 Task: Check our board.
Action: Mouse moved to (578, 336)
Screenshot: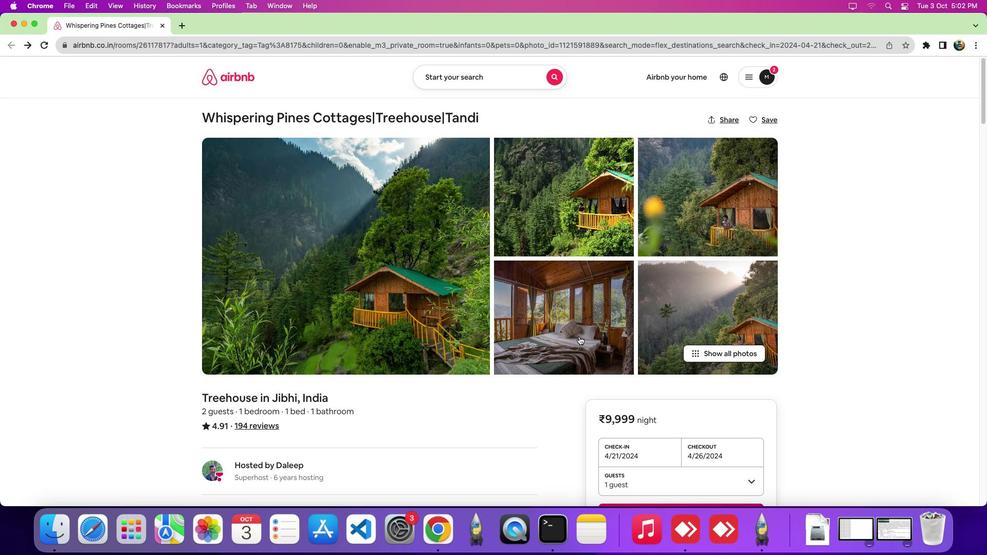 
Action: Mouse scrolled (578, 336) with delta (0, 0)
Screenshot: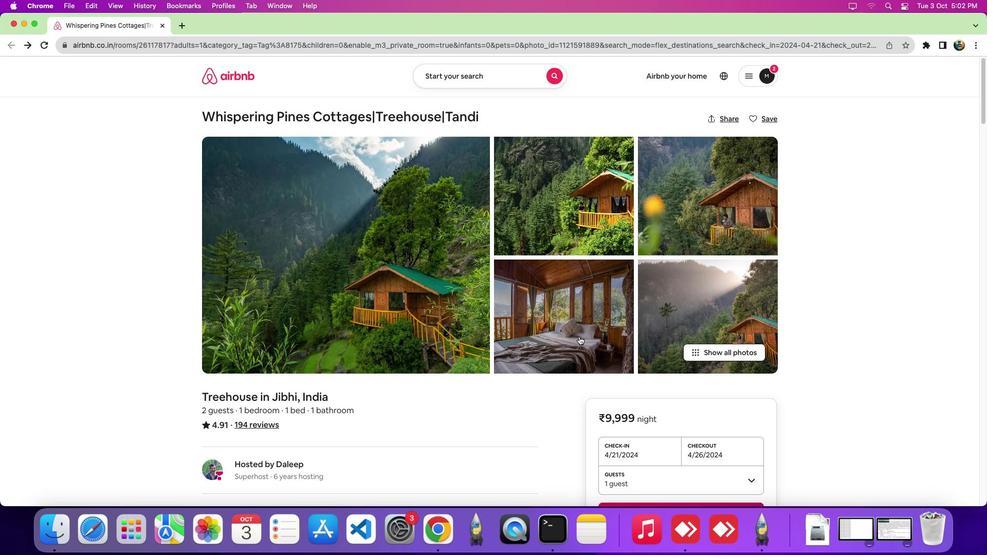 
Action: Mouse moved to (579, 336)
Screenshot: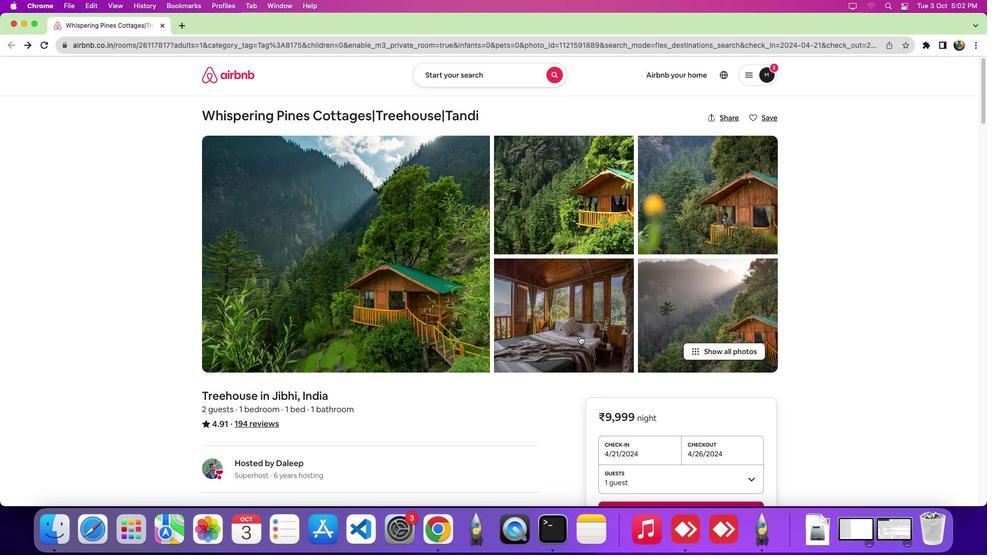 
Action: Mouse scrolled (579, 336) with delta (0, 0)
Screenshot: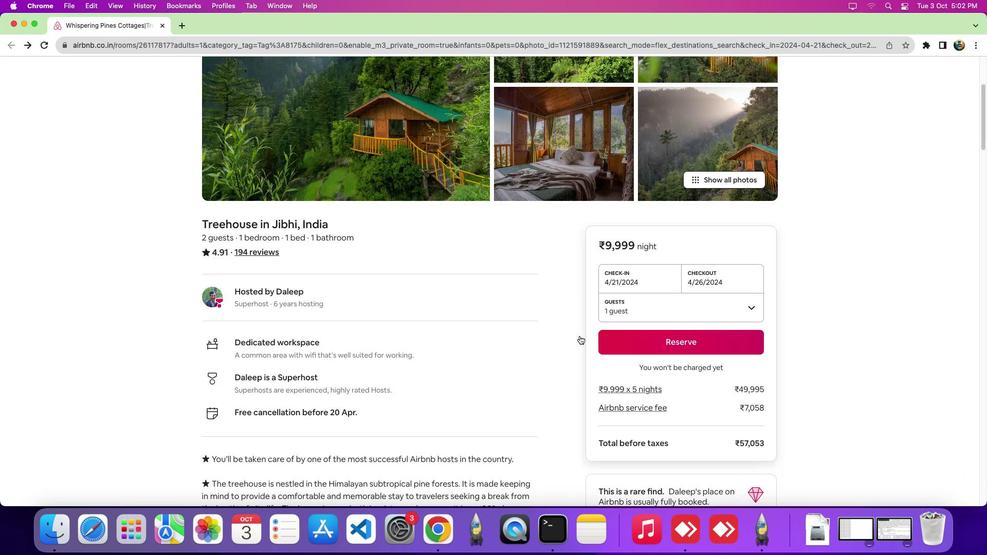 
Action: Mouse scrolled (579, 336) with delta (0, -1)
Screenshot: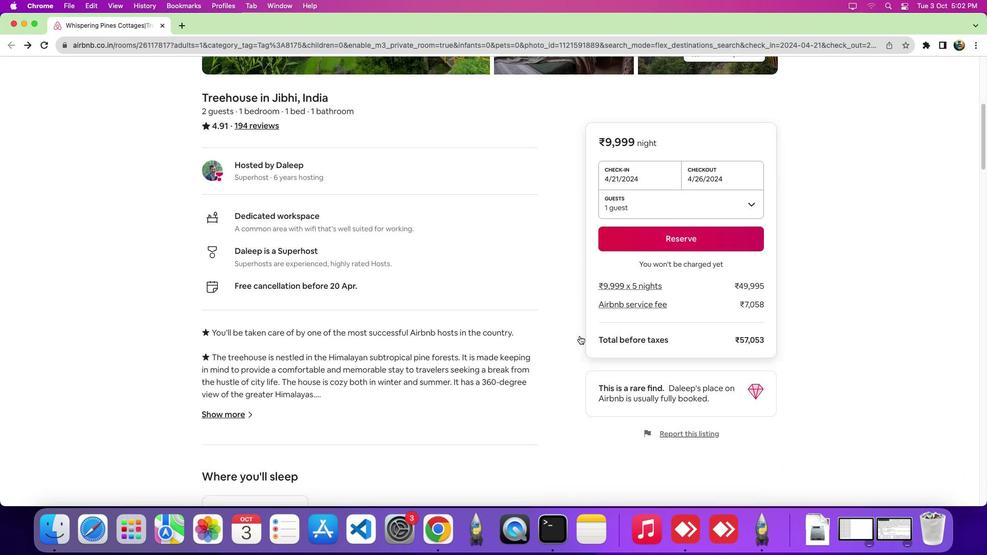 
Action: Mouse scrolled (579, 336) with delta (0, -4)
Screenshot: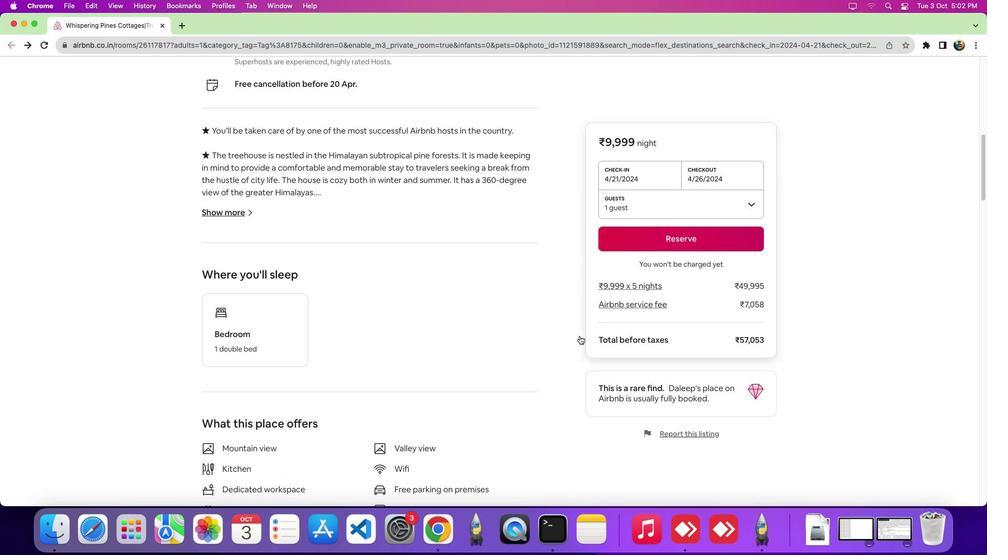 
Action: Mouse scrolled (579, 336) with delta (0, -6)
Screenshot: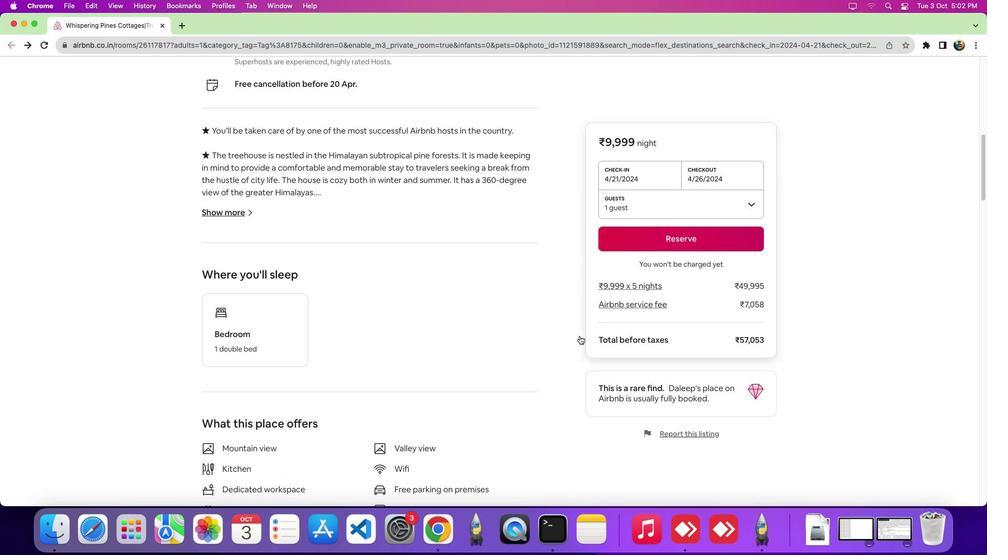 
Action: Mouse scrolled (579, 336) with delta (0, 0)
Screenshot: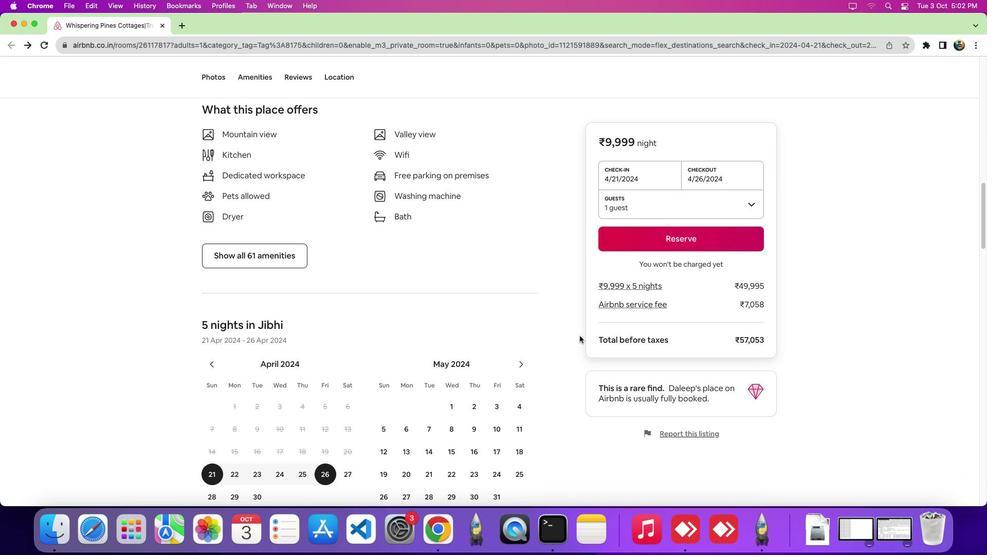 
Action: Mouse scrolled (579, 336) with delta (0, -1)
Screenshot: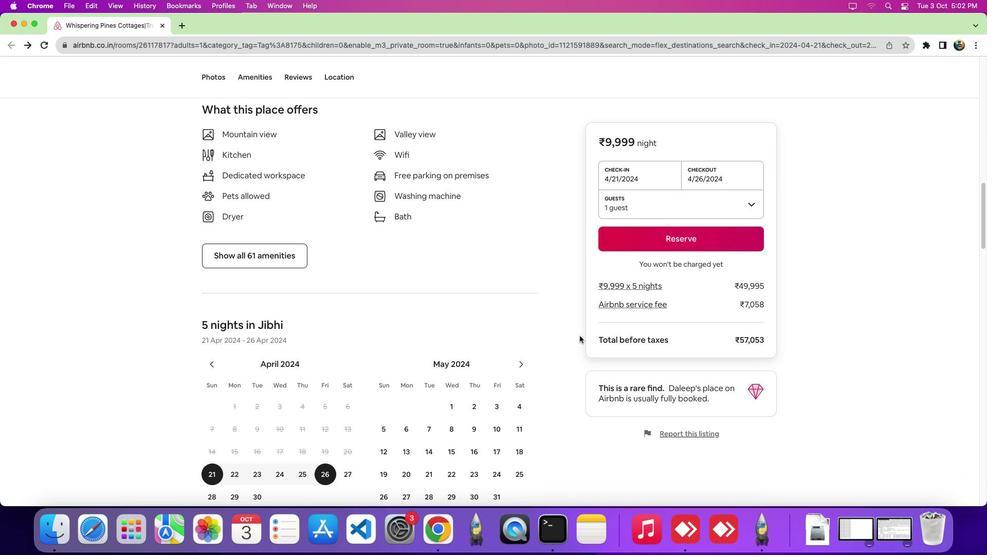 
Action: Mouse scrolled (579, 336) with delta (0, -5)
Screenshot: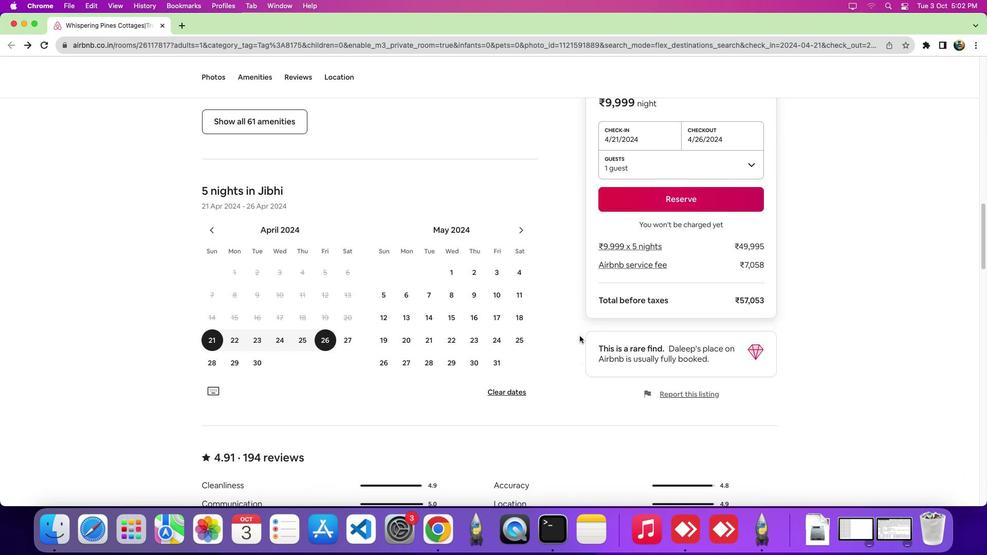 
Action: Mouse scrolled (579, 336) with delta (0, -7)
Screenshot: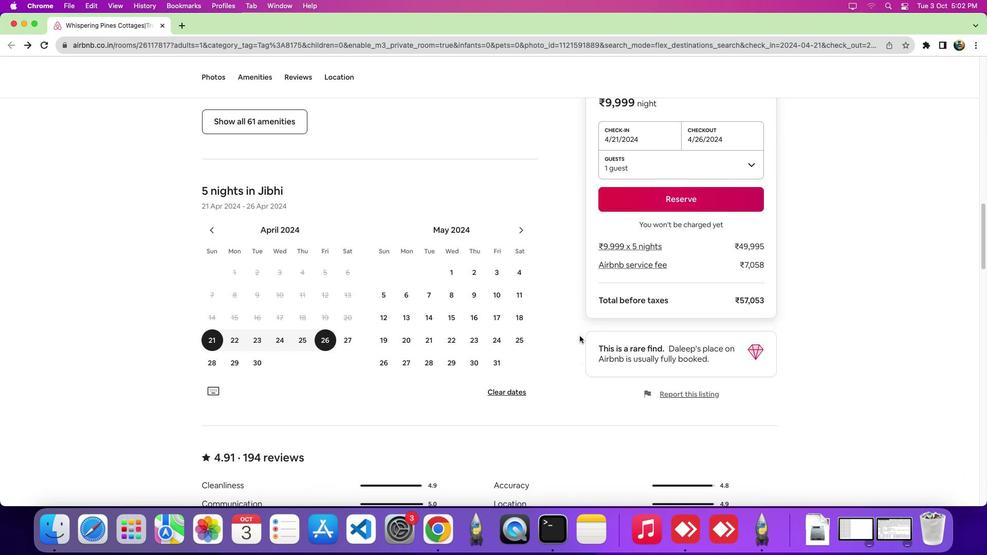 
Action: Mouse scrolled (579, 336) with delta (0, 0)
Screenshot: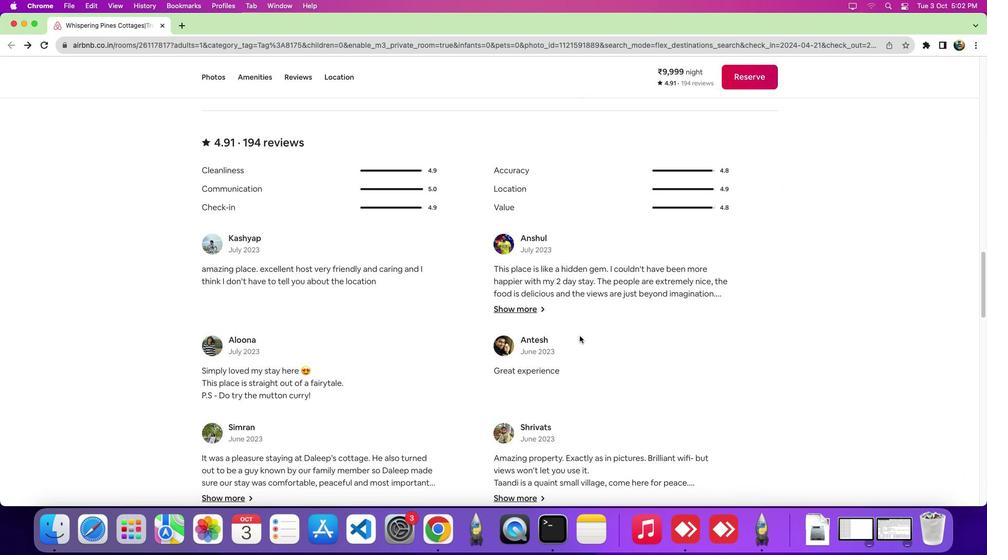
Action: Mouse scrolled (579, 336) with delta (0, -1)
Screenshot: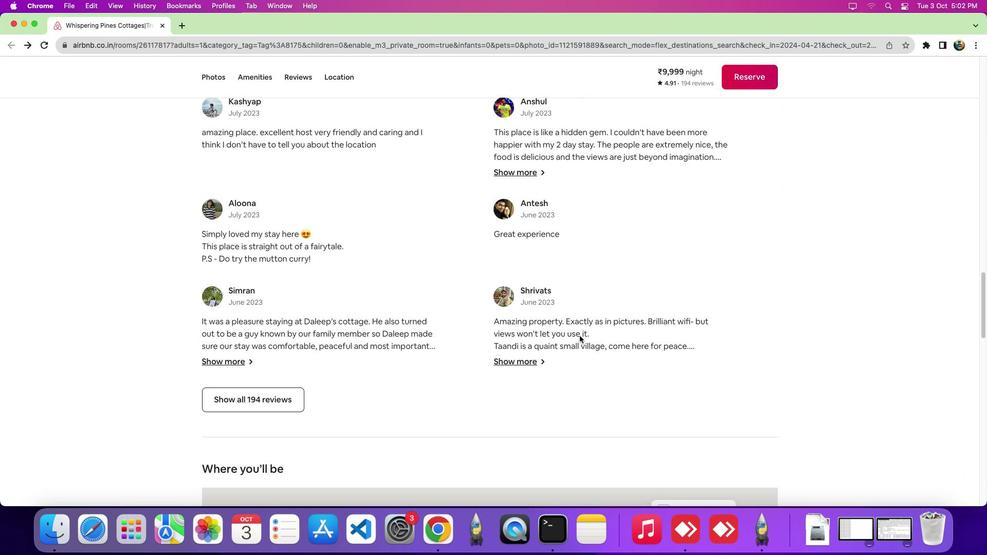 
Action: Mouse scrolled (579, 336) with delta (0, -4)
Screenshot: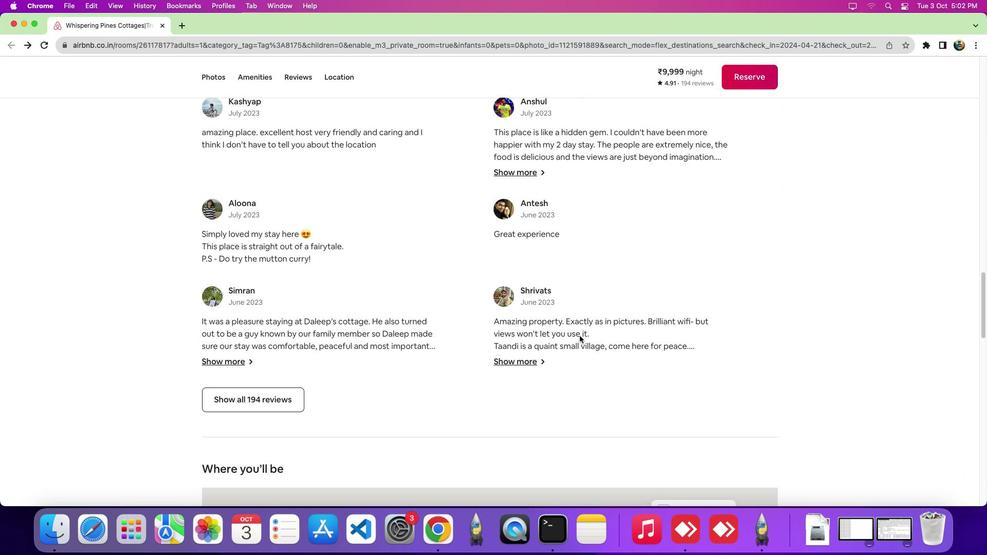 
Action: Mouse scrolled (579, 336) with delta (0, -7)
Screenshot: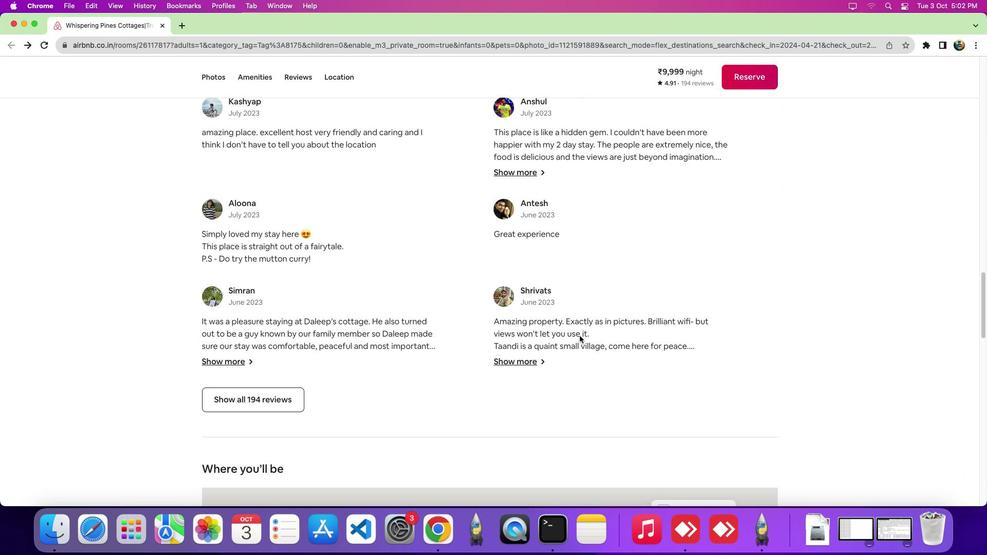 
Action: Mouse scrolled (579, 336) with delta (0, 0)
Screenshot: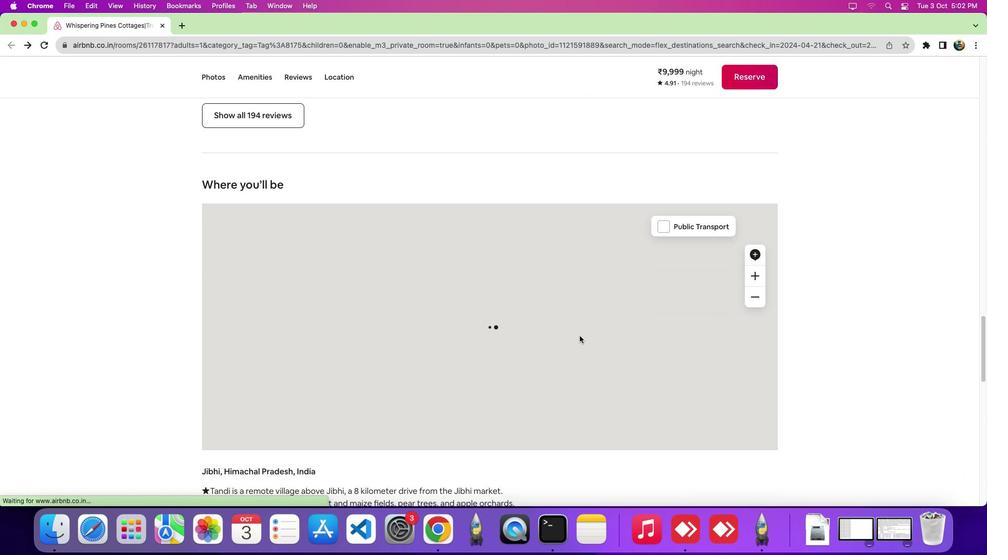 
Action: Mouse scrolled (579, 336) with delta (0, -1)
Screenshot: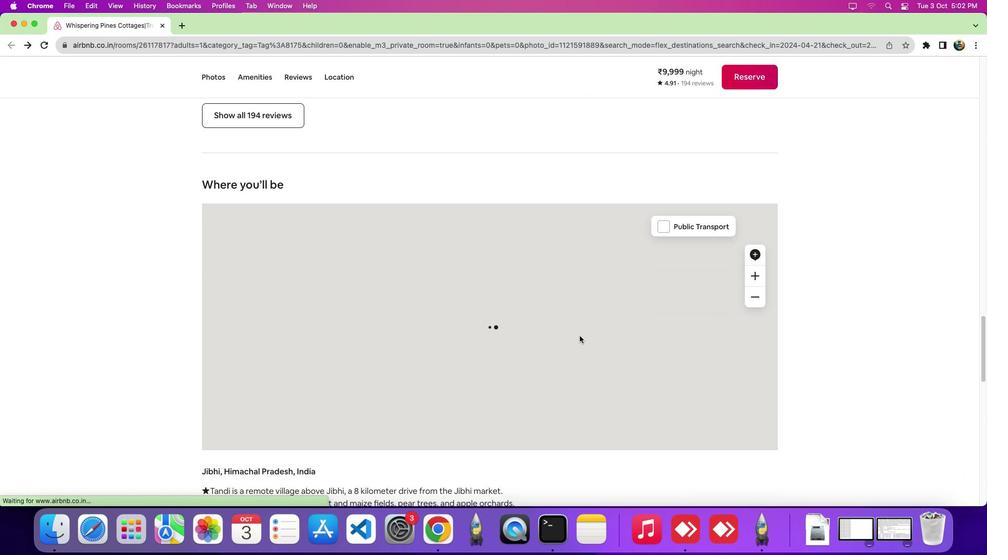 
Action: Mouse scrolled (579, 336) with delta (0, -4)
Screenshot: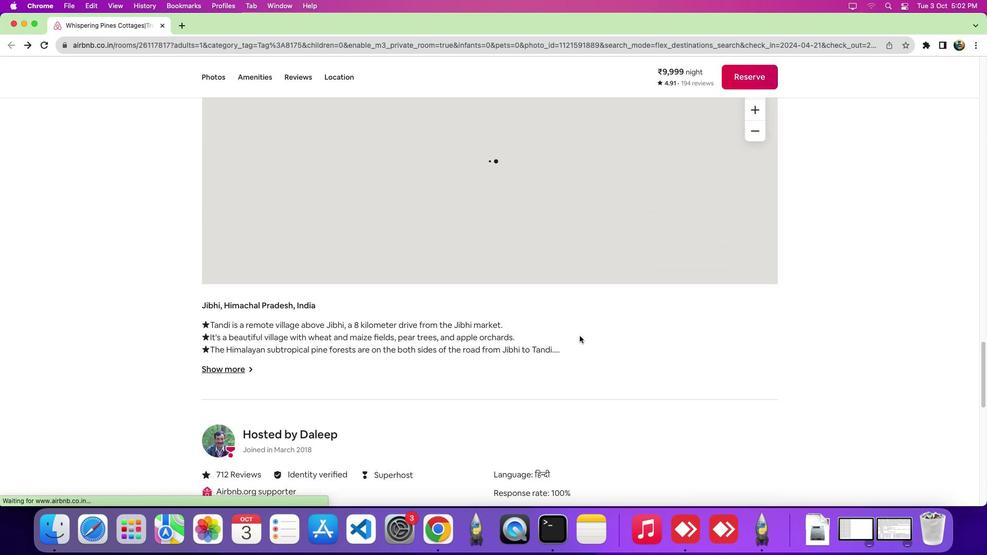 
Action: Mouse scrolled (579, 336) with delta (0, -6)
Screenshot: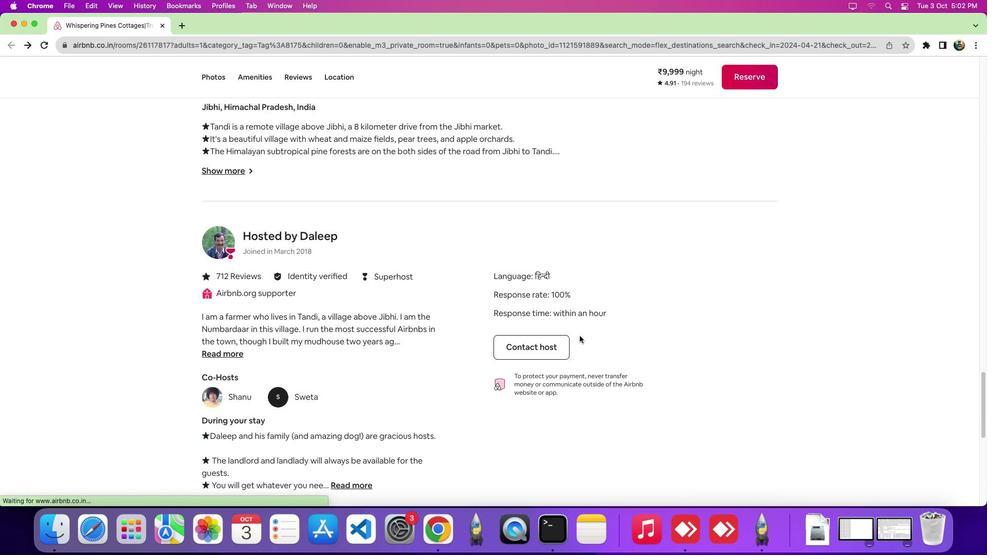 
Action: Mouse scrolled (579, 336) with delta (0, 0)
Screenshot: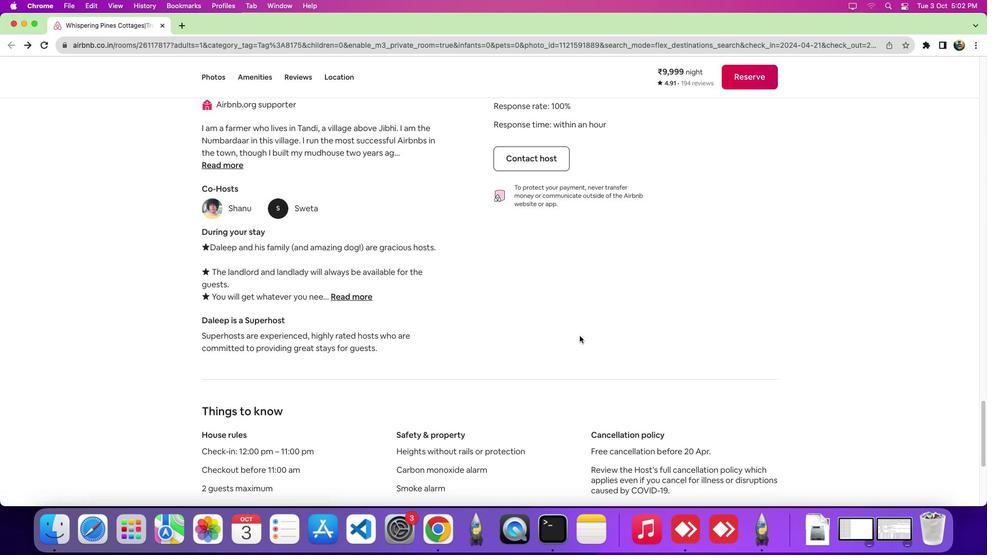 
Action: Mouse scrolled (579, 336) with delta (0, -1)
Screenshot: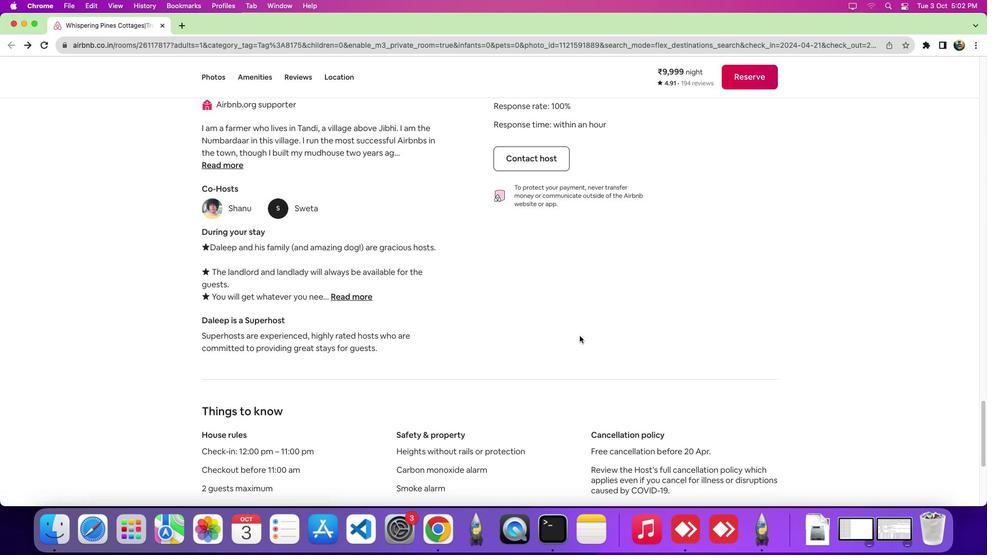 
Action: Mouse scrolled (579, 336) with delta (0, -4)
Screenshot: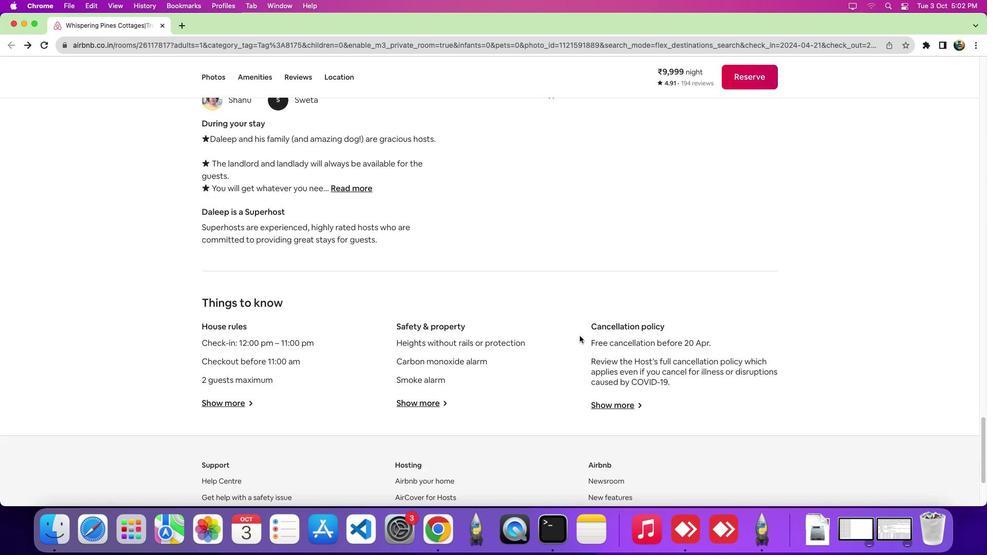 
Action: Mouse scrolled (579, 336) with delta (0, 0)
Screenshot: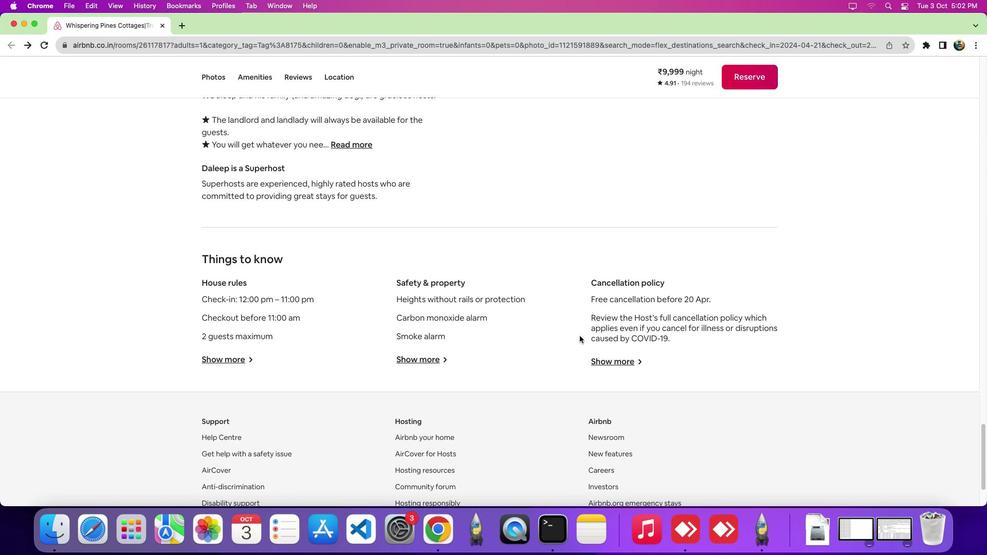 
Action: Mouse scrolled (579, 336) with delta (0, -1)
Screenshot: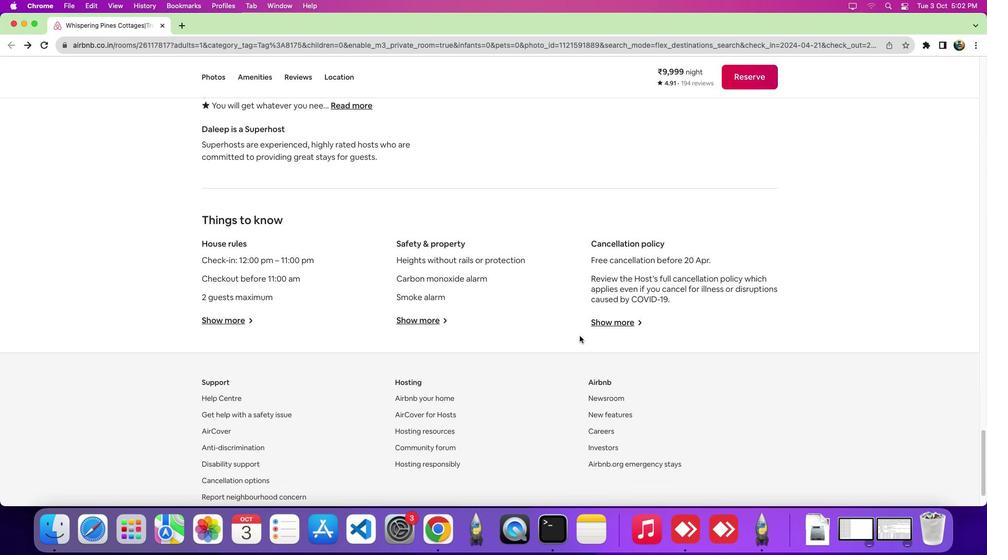 
Action: Mouse scrolled (579, 336) with delta (0, -4)
Screenshot: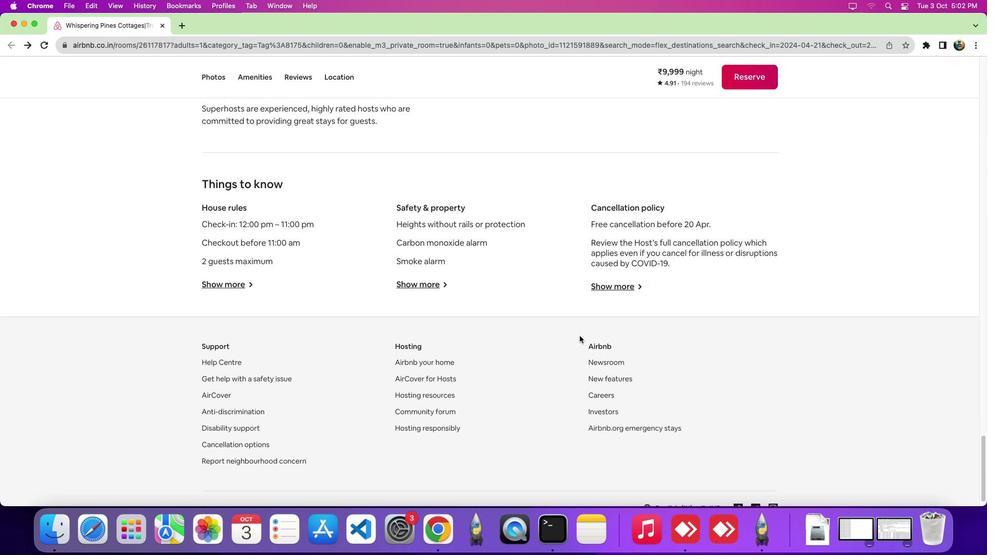 
Action: Mouse scrolled (579, 336) with delta (0, -7)
Screenshot: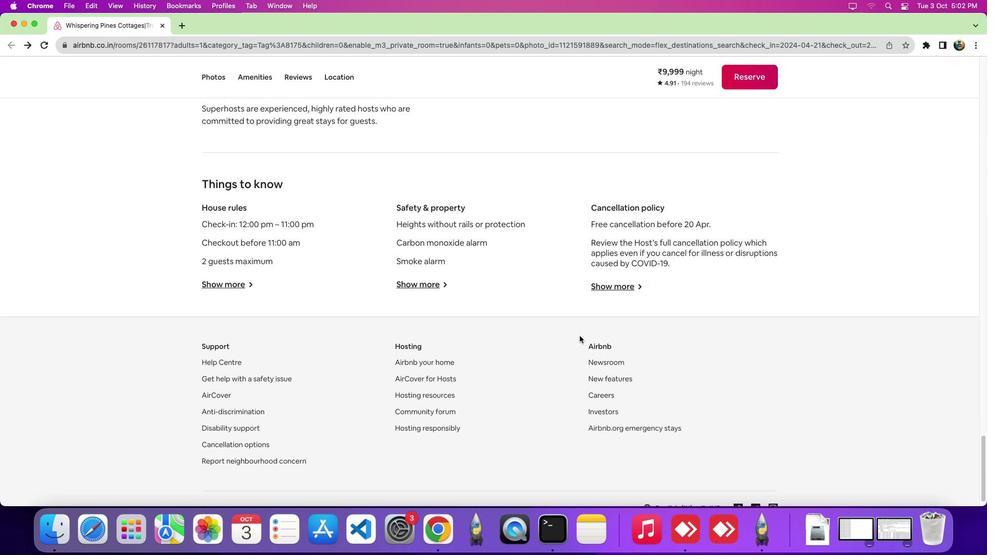
Action: Mouse scrolled (579, 336) with delta (0, -7)
Screenshot: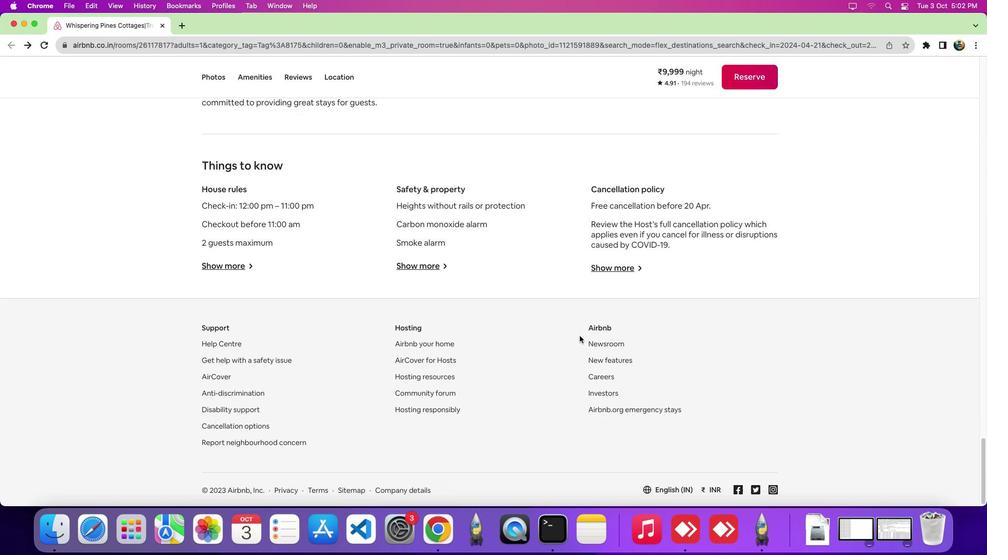 
Action: Mouse scrolled (579, 336) with delta (0, 0)
Screenshot: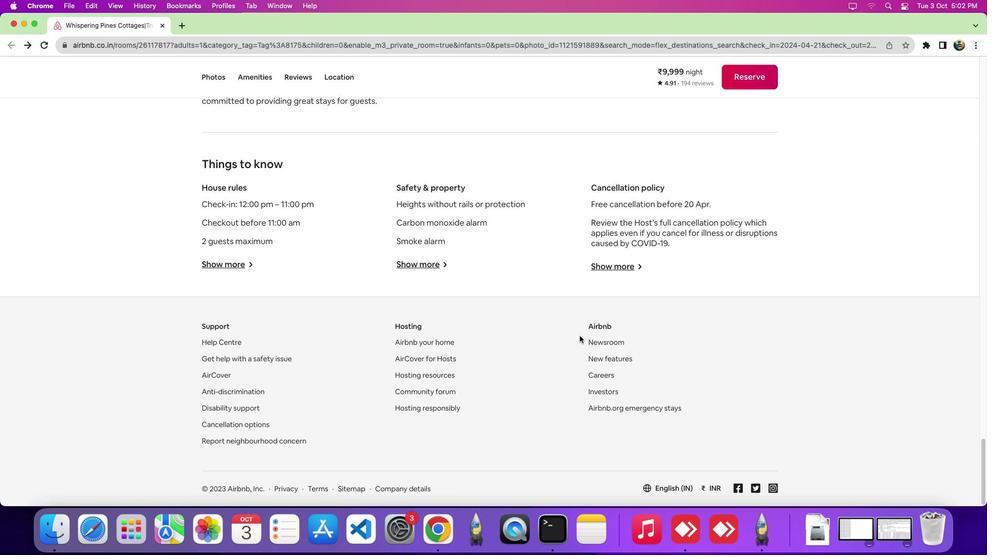 
Action: Mouse scrolled (579, 336) with delta (0, -1)
Screenshot: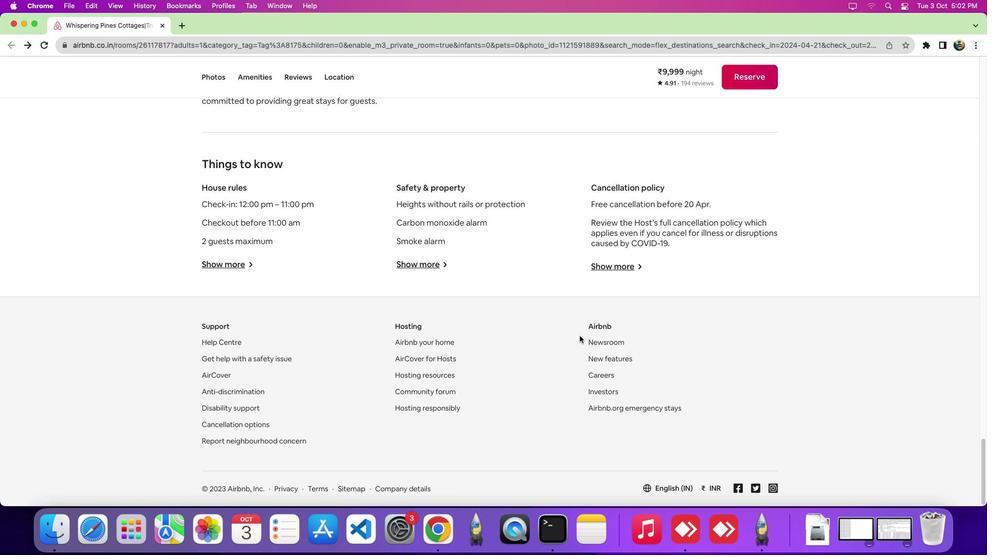 
Action: Mouse scrolled (579, 336) with delta (0, -4)
Screenshot: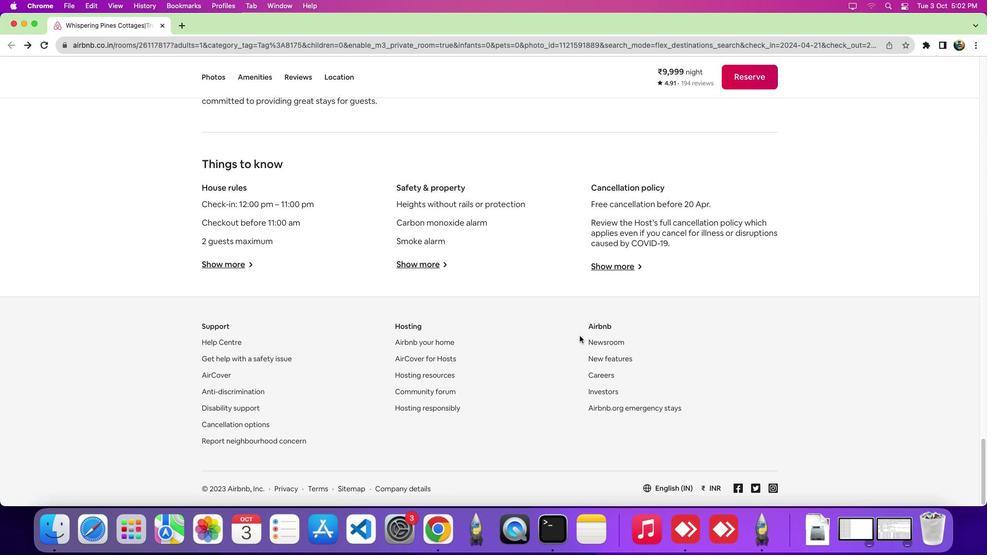 
Action: Mouse scrolled (579, 336) with delta (0, -7)
Screenshot: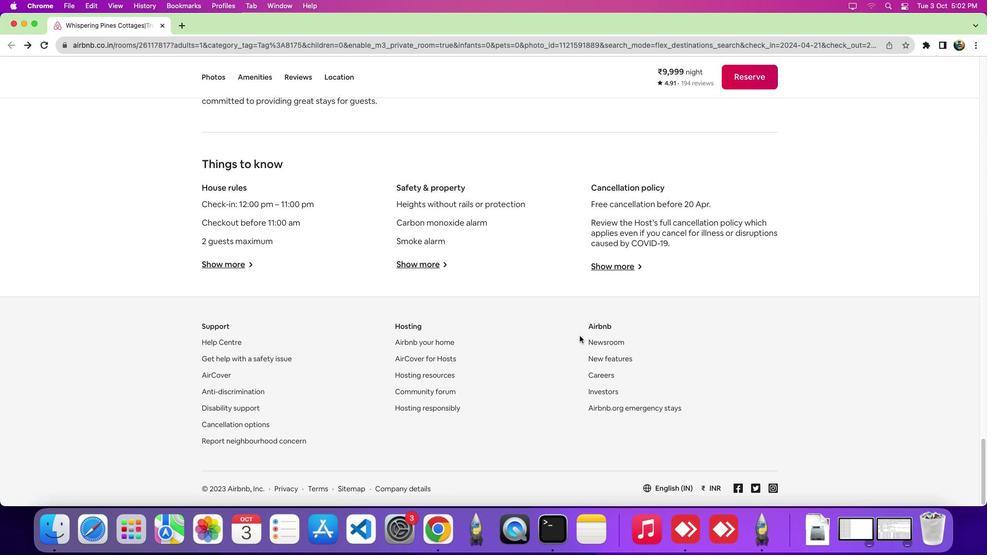 
Action: Mouse scrolled (579, 336) with delta (0, 0)
Screenshot: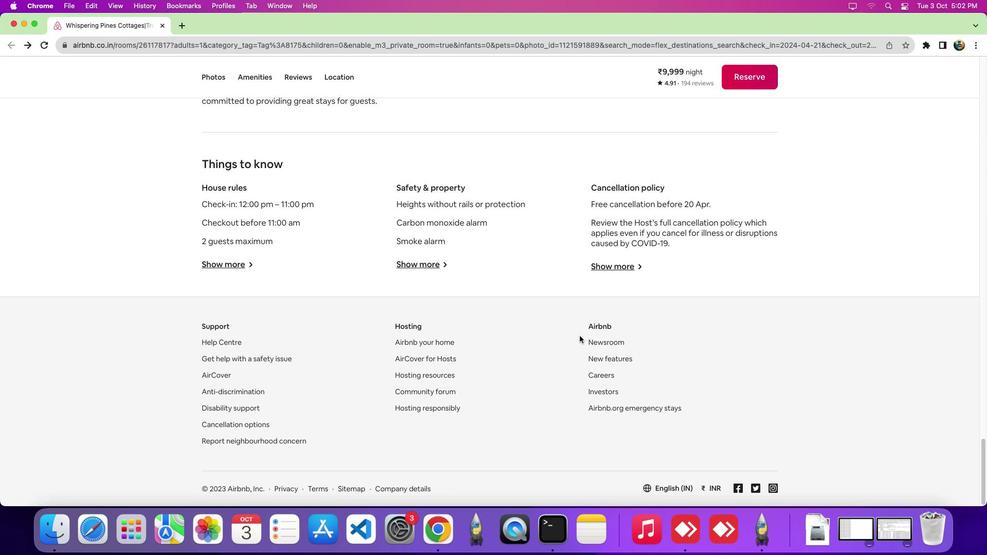 
Action: Mouse scrolled (579, 336) with delta (0, -1)
Screenshot: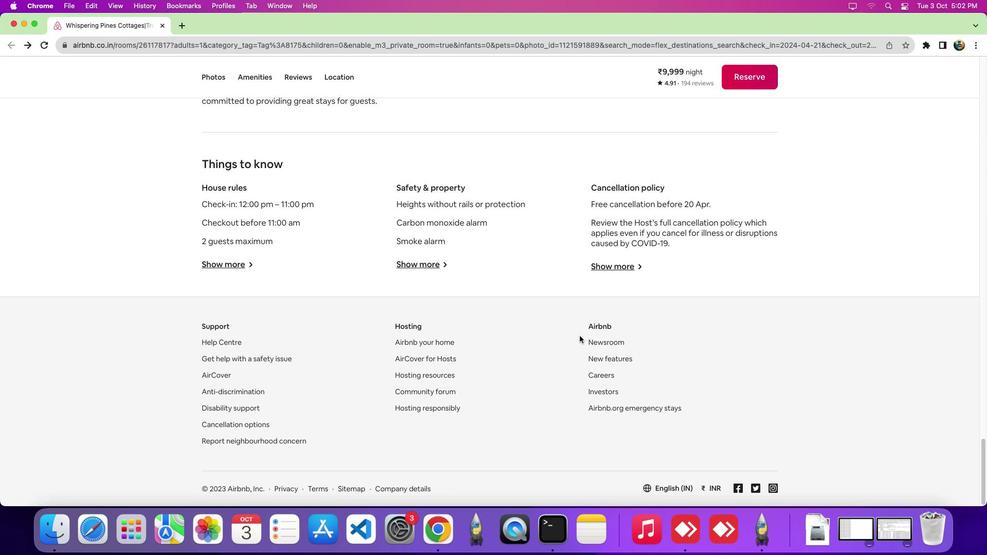 
Action: Mouse scrolled (579, 336) with delta (0, -4)
Screenshot: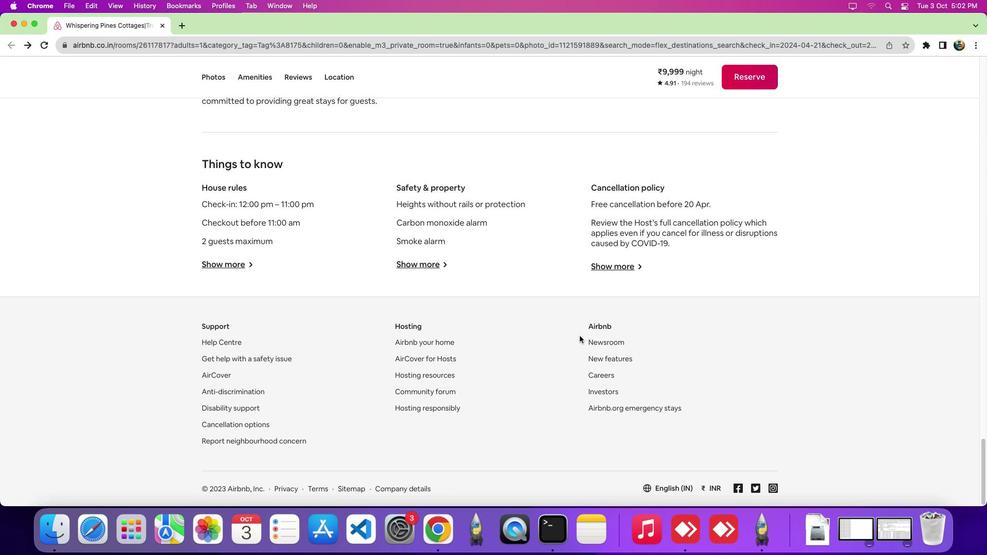 
Action: Mouse moved to (614, 404)
Screenshot: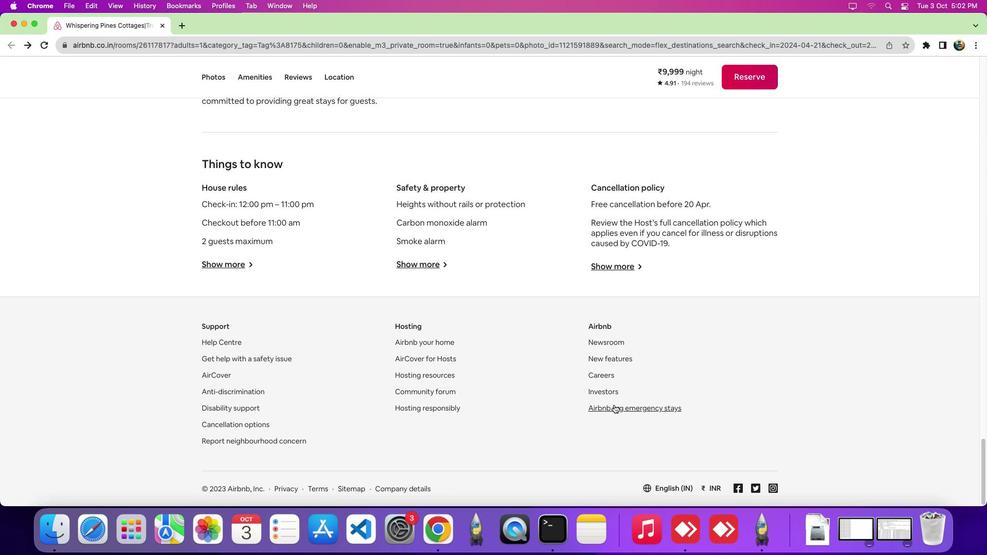 
Action: Mouse pressed left at (614, 404)
Screenshot: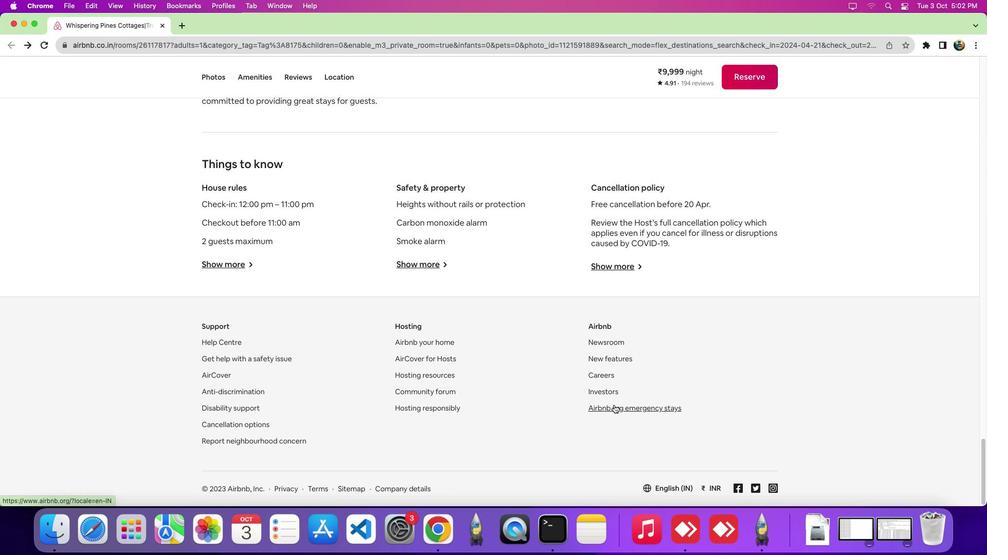 
Action: Mouse moved to (723, 221)
Screenshot: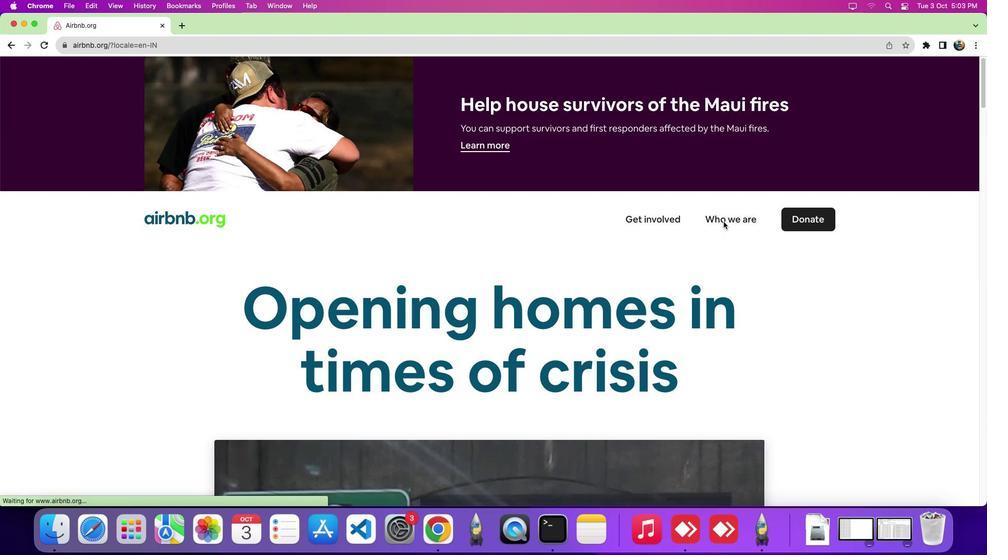 
Action: Mouse pressed left at (723, 221)
Screenshot: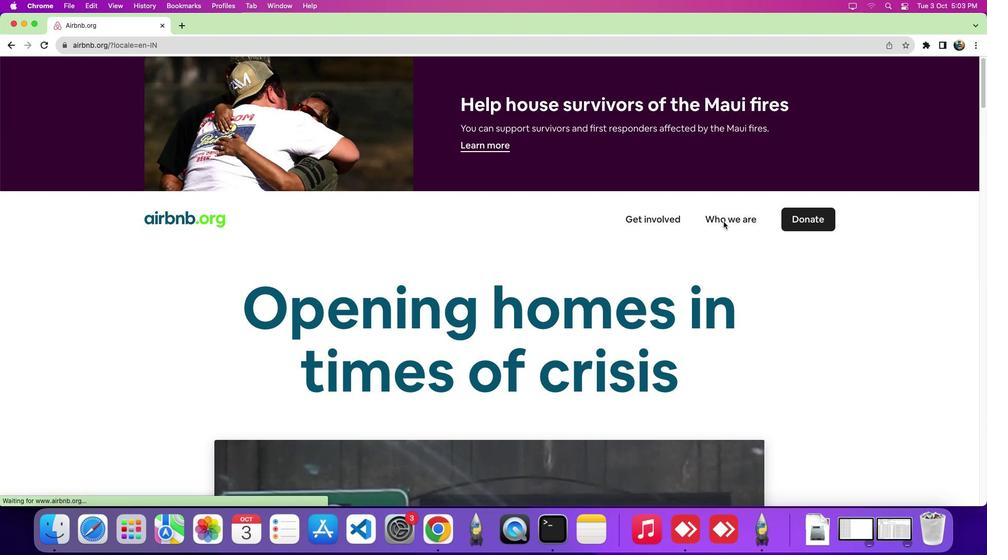 
Action: Mouse moved to (724, 218)
Screenshot: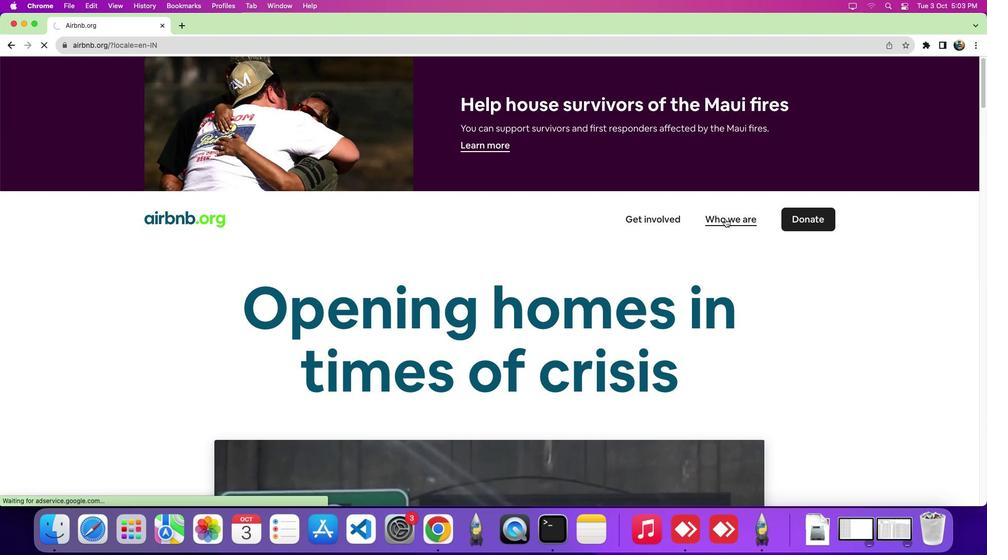 
Action: Mouse pressed left at (724, 218)
Screenshot: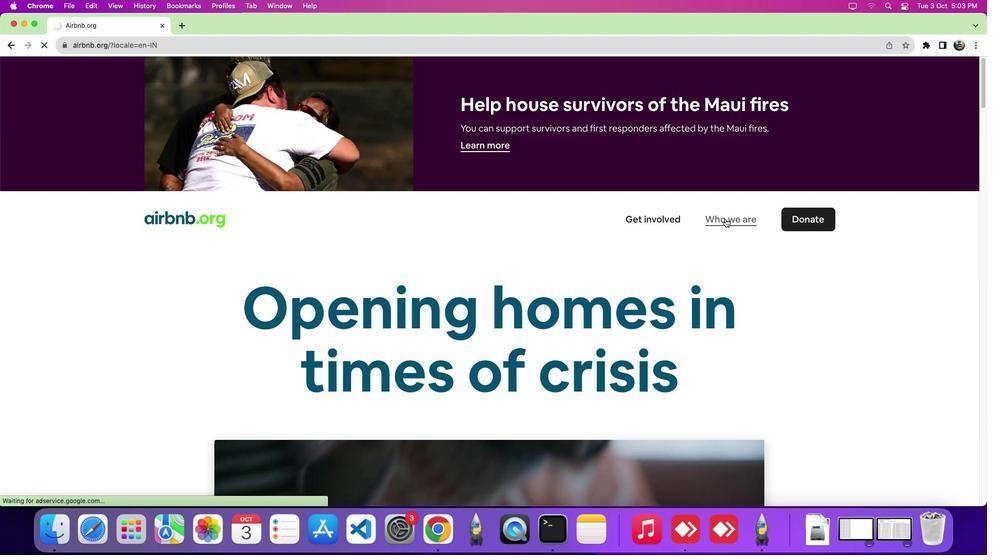 
Action: Mouse moved to (674, 274)
Screenshot: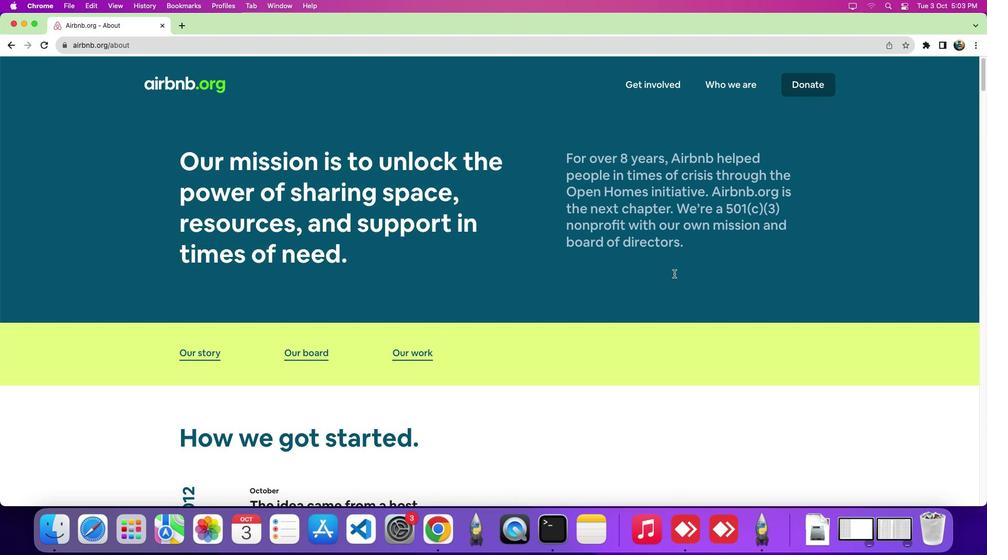 
Action: Mouse scrolled (674, 274) with delta (0, 0)
Screenshot: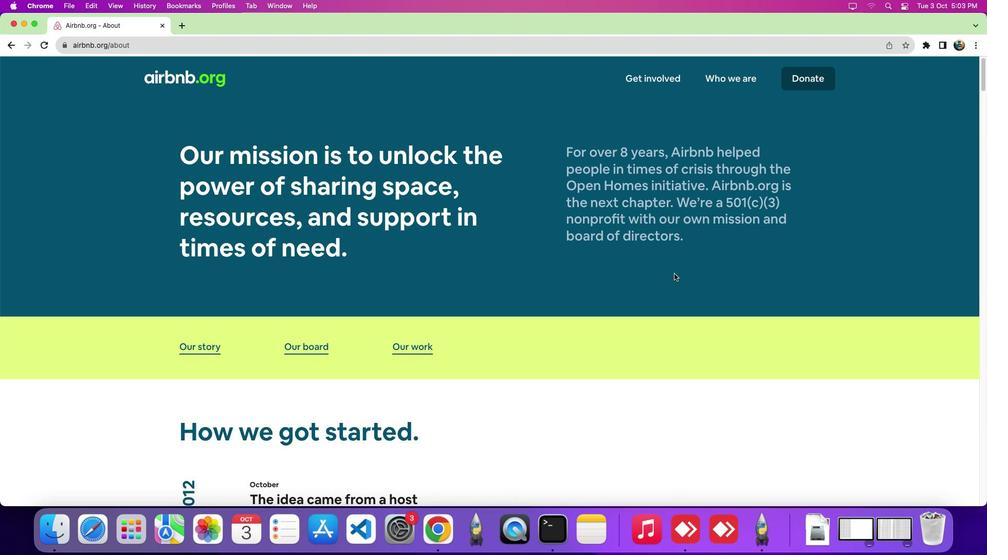 
Action: Mouse scrolled (674, 274) with delta (0, 0)
Screenshot: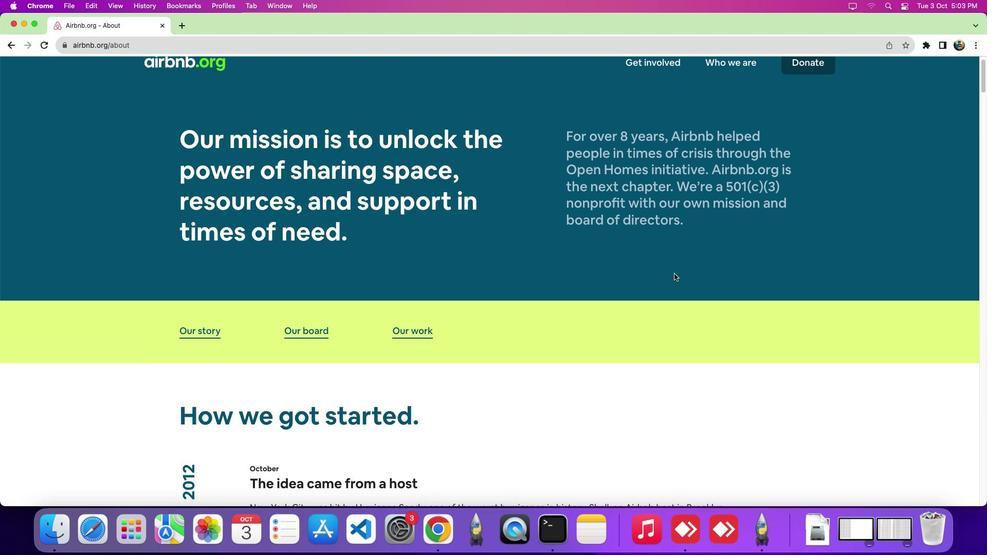 
Action: Mouse scrolled (674, 274) with delta (0, -1)
Screenshot: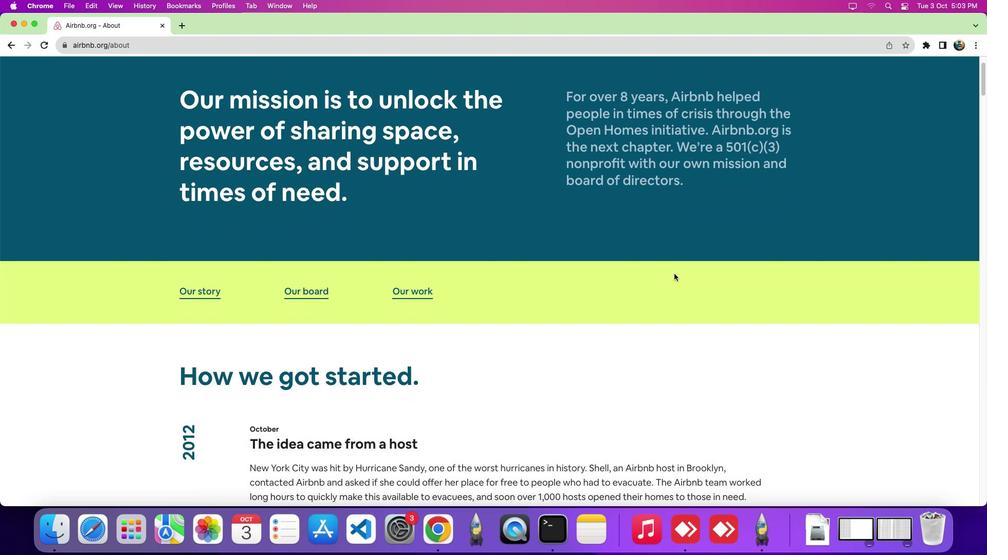 
Action: Mouse moved to (302, 278)
Screenshot: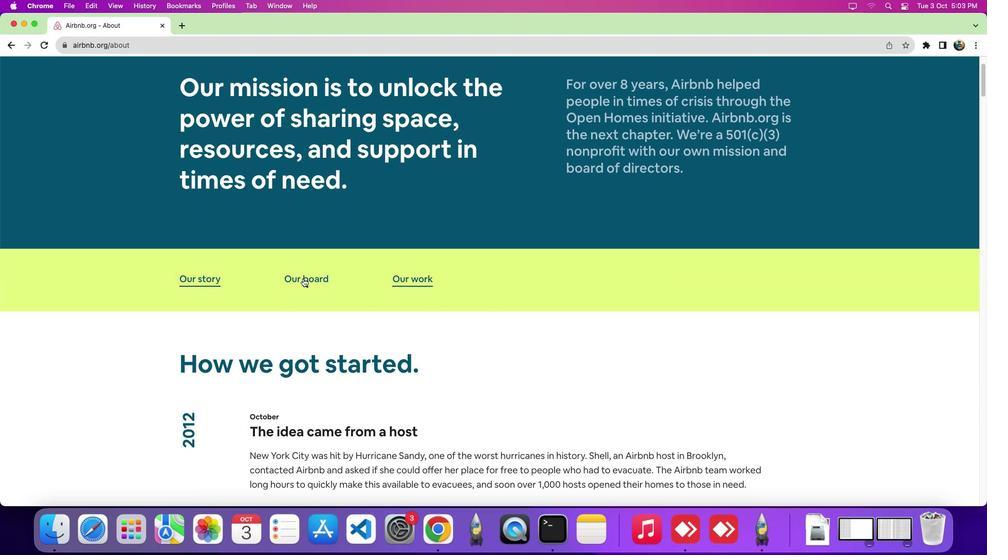 
Action: Mouse pressed left at (302, 278)
Screenshot: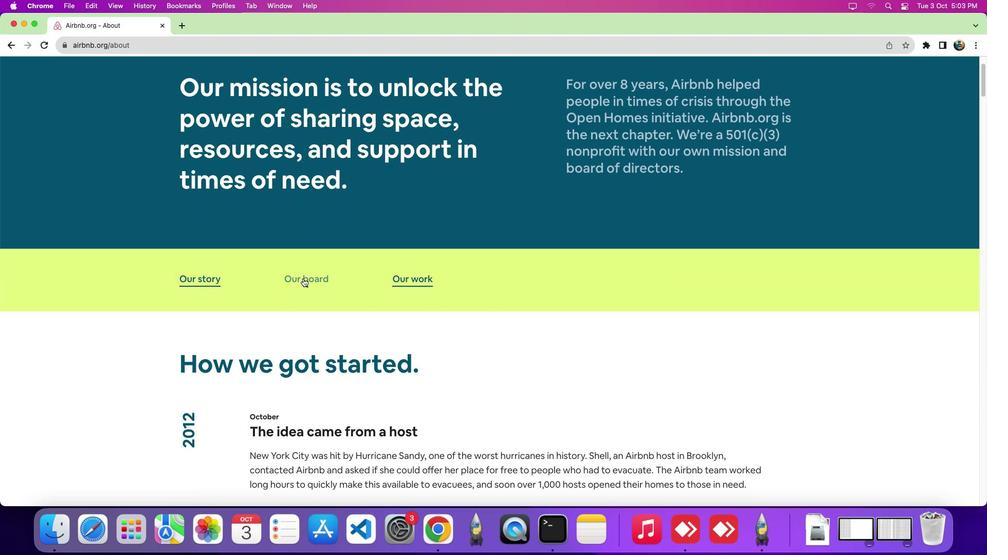 
Action: Mouse moved to (309, 284)
Screenshot: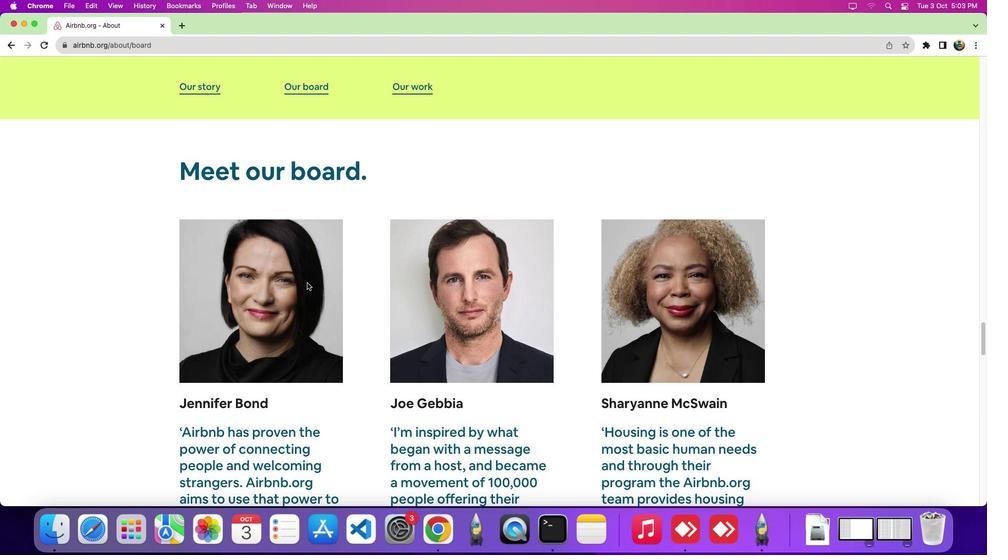 
